 Task: Create a private GitHub repository named 'Personal Portfolio'.
Action: Mouse moved to (56, 196)
Screenshot: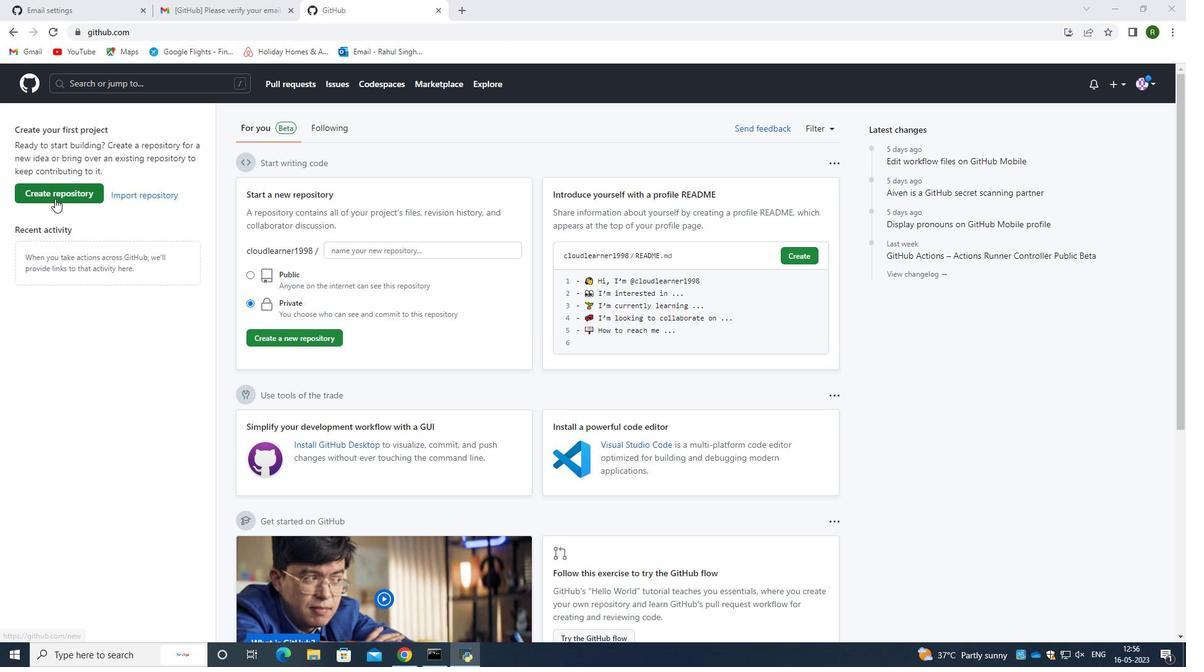 
Action: Mouse pressed left at (56, 196)
Screenshot: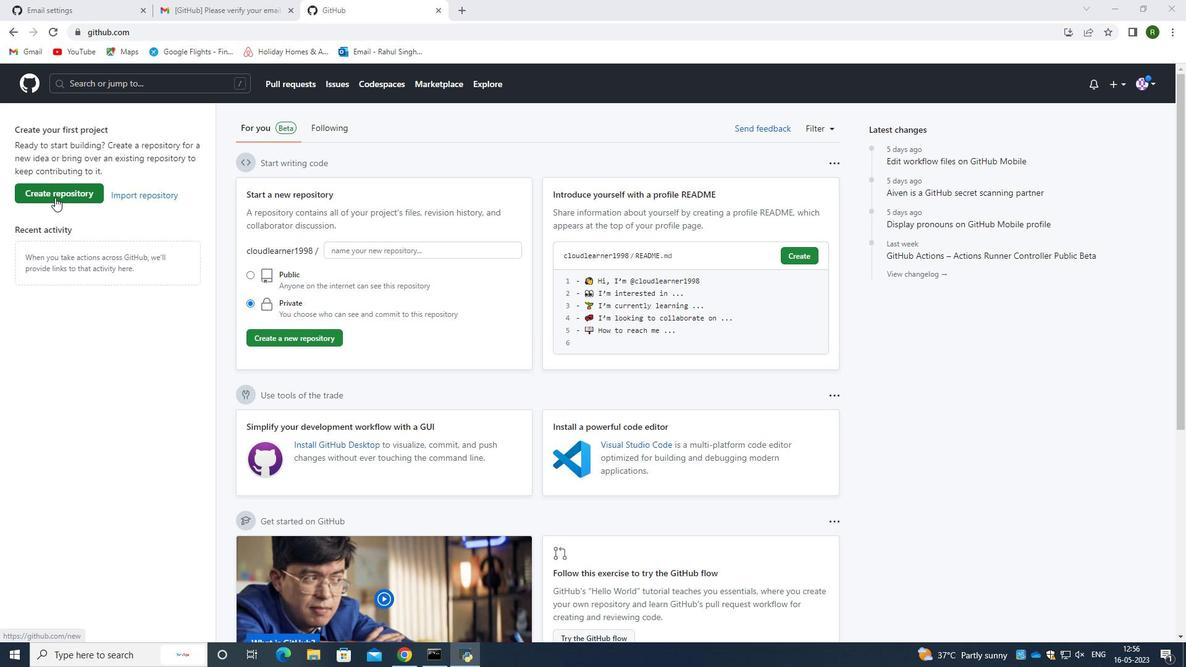 
Action: Mouse moved to (516, 213)
Screenshot: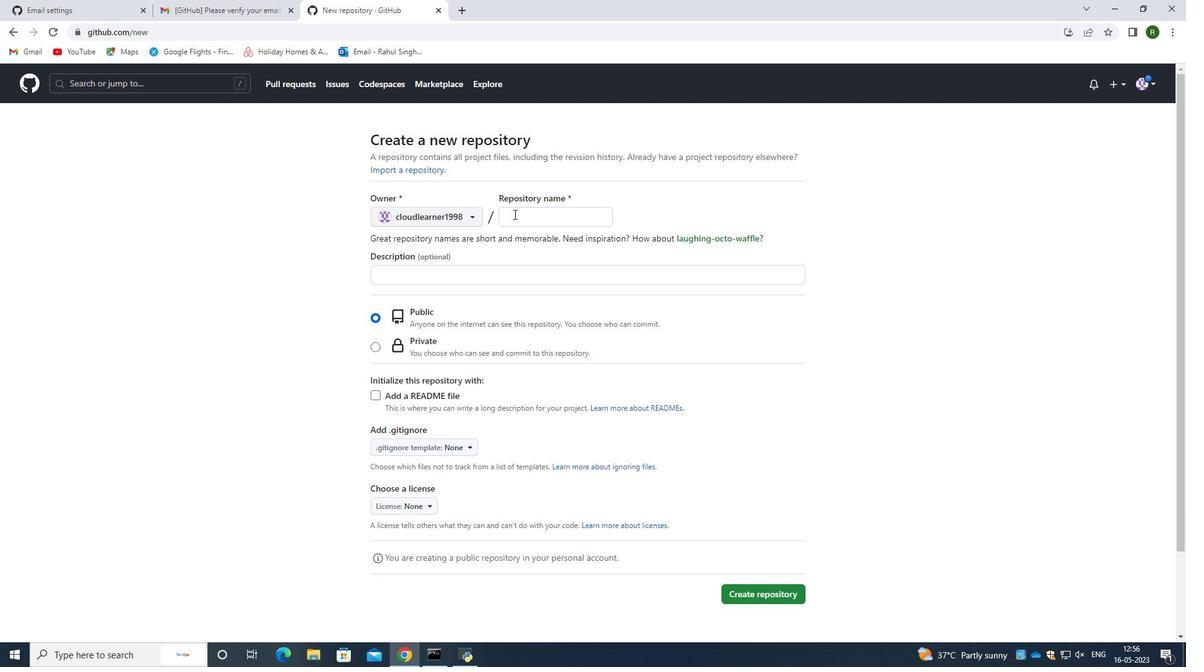 
Action: Mouse pressed left at (516, 213)
Screenshot: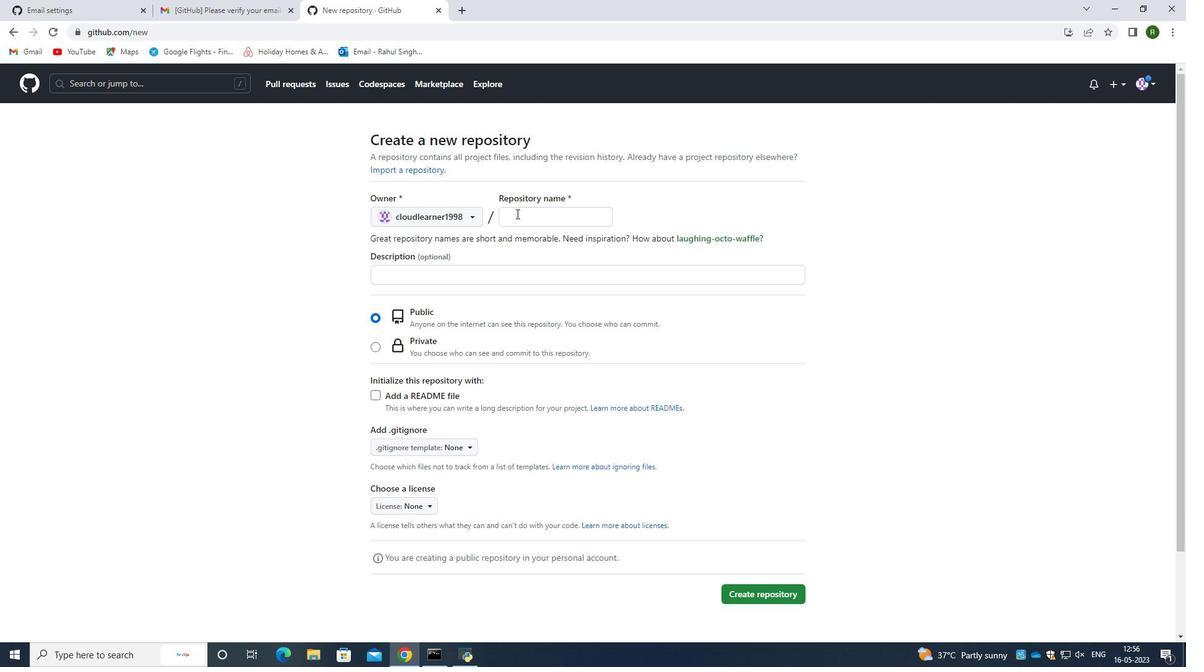
Action: Key pressed <Key.caps_lock>P<Key.caps_lock>ersonal<Key.space><Key.caps_lock>P<Key.caps_lock>ortfolio
Screenshot: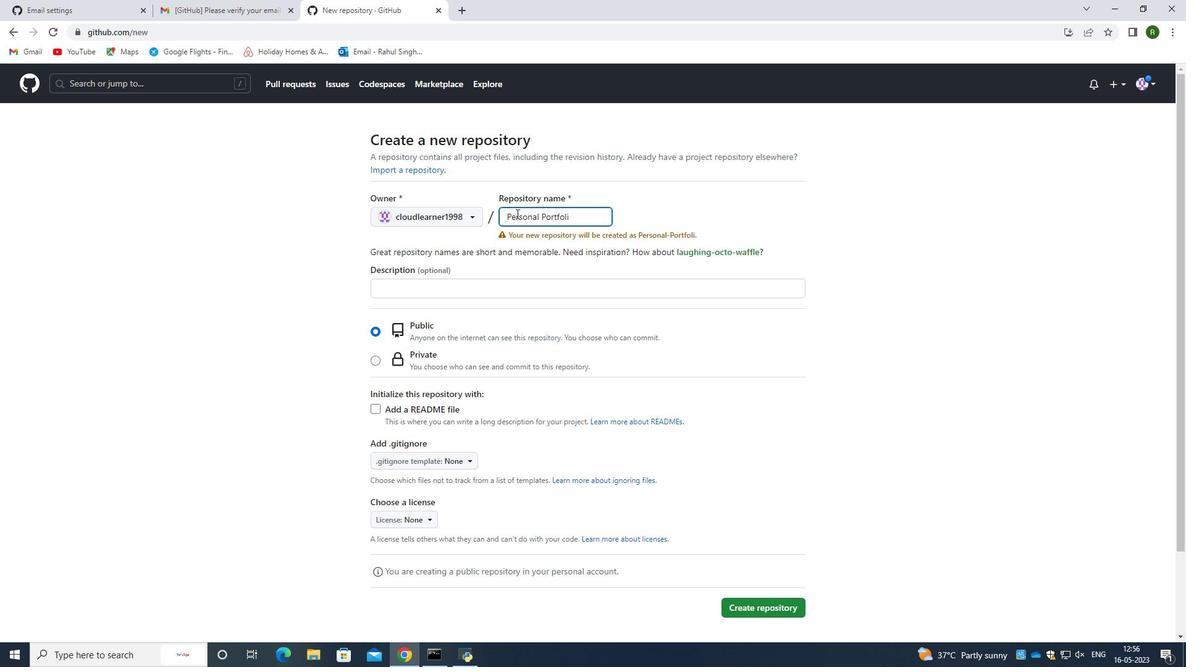 
Action: Mouse moved to (468, 351)
Screenshot: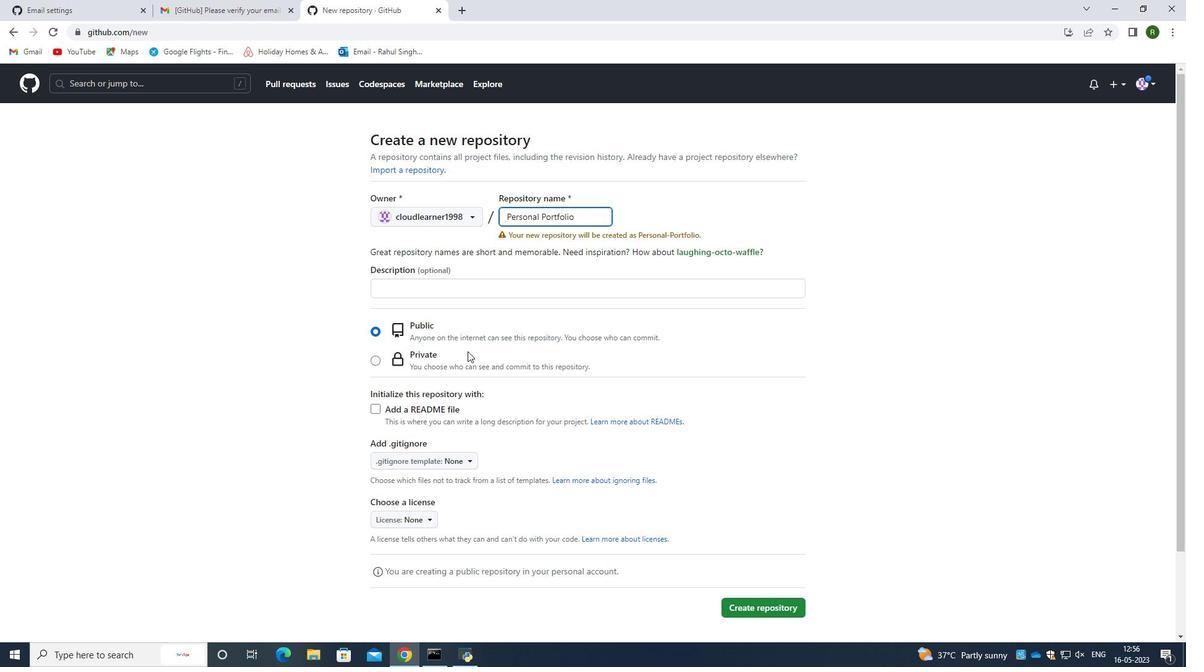 
Action: Mouse scrolled (468, 351) with delta (0, 0)
Screenshot: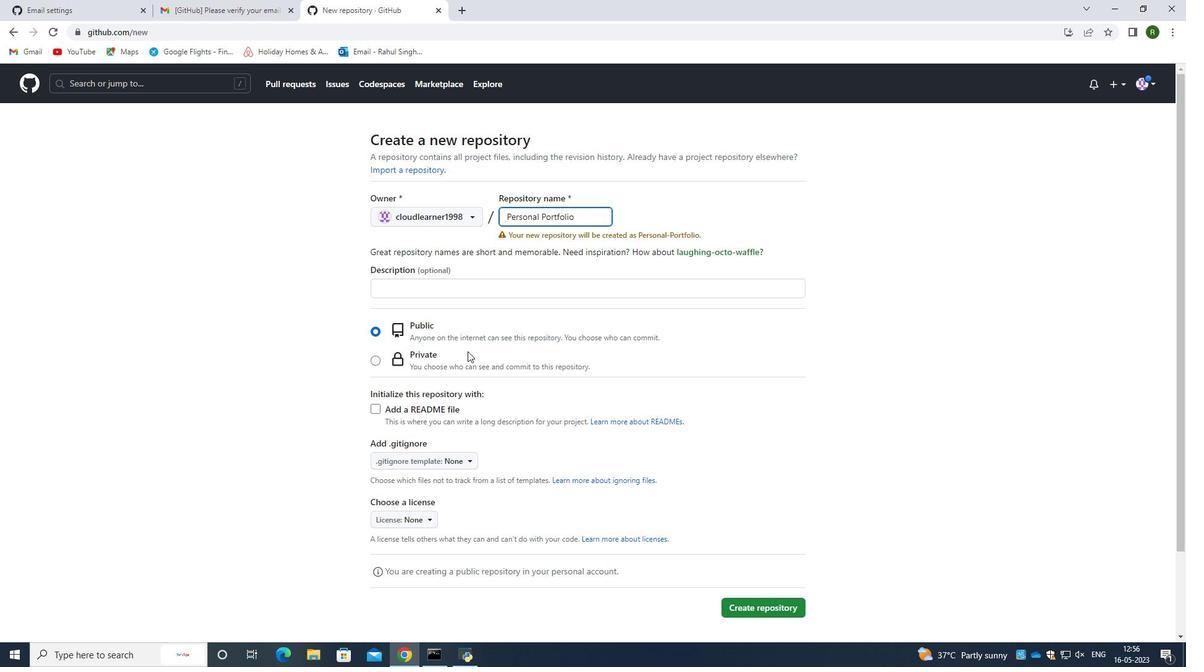 
Action: Mouse moved to (496, 293)
Screenshot: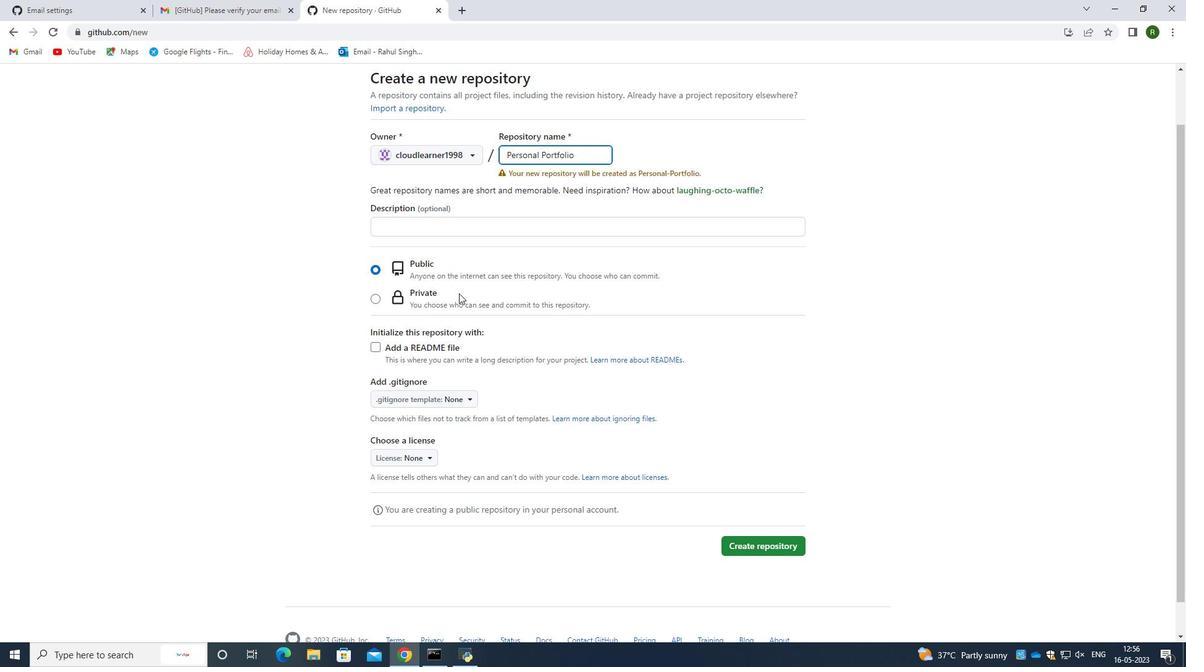 
Action: Mouse scrolled (496, 294) with delta (0, 0)
Screenshot: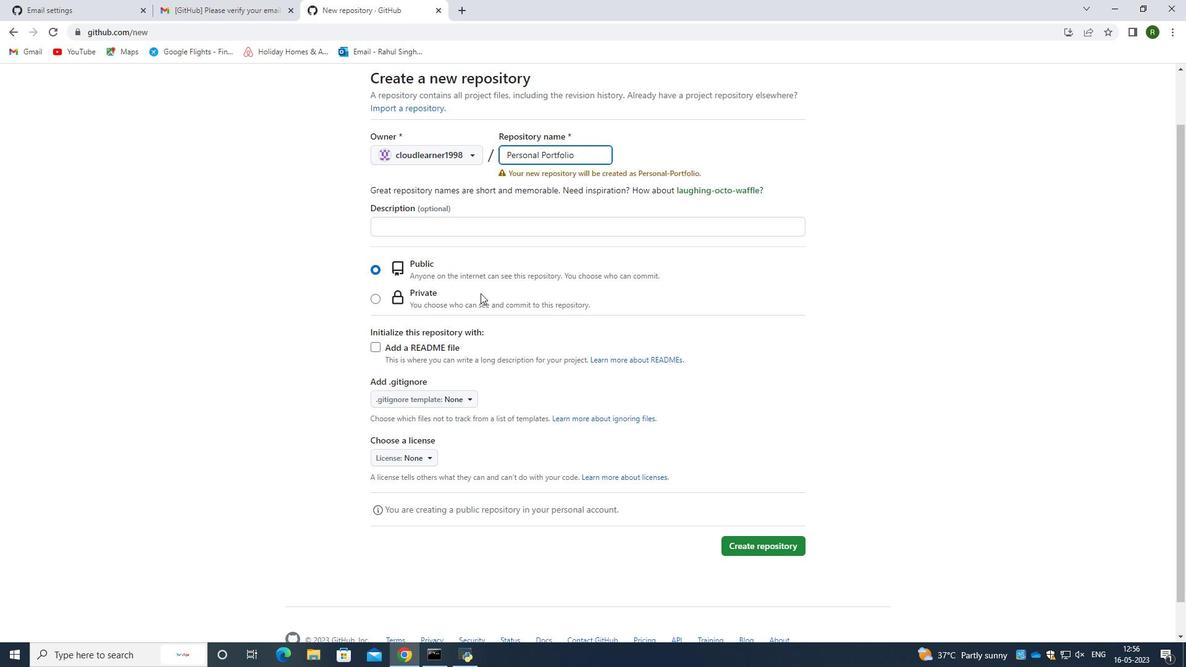 
Action: Mouse moved to (373, 359)
Screenshot: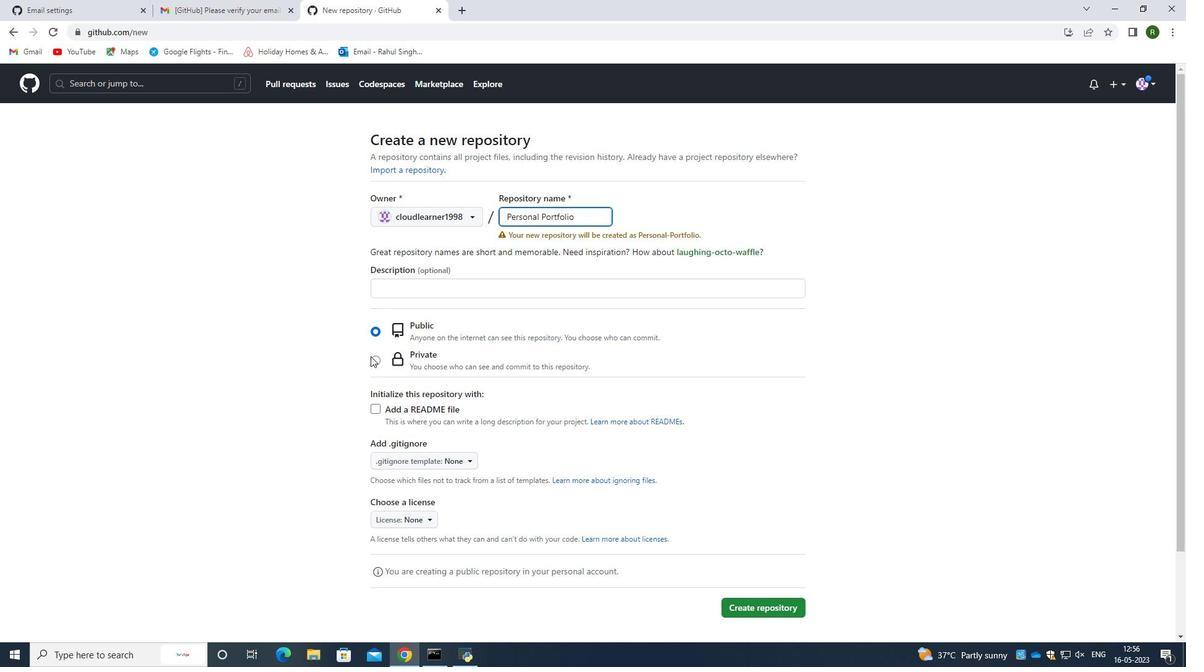 
Action: Mouse pressed left at (373, 359)
Screenshot: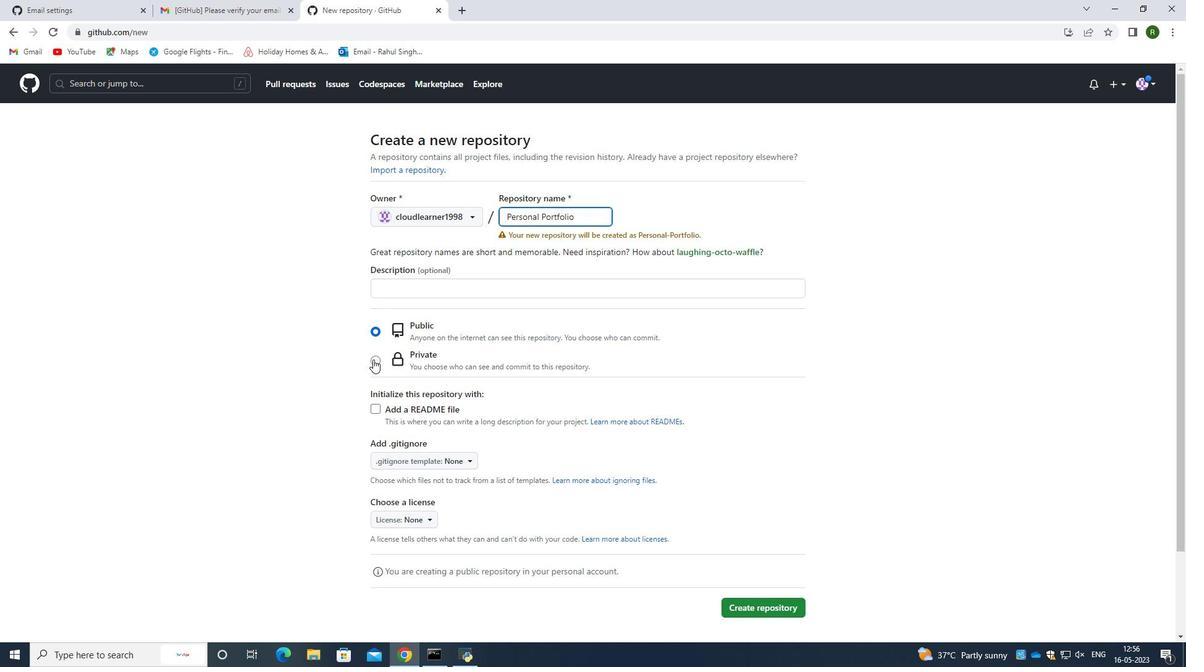 
Action: Mouse moved to (582, 334)
Screenshot: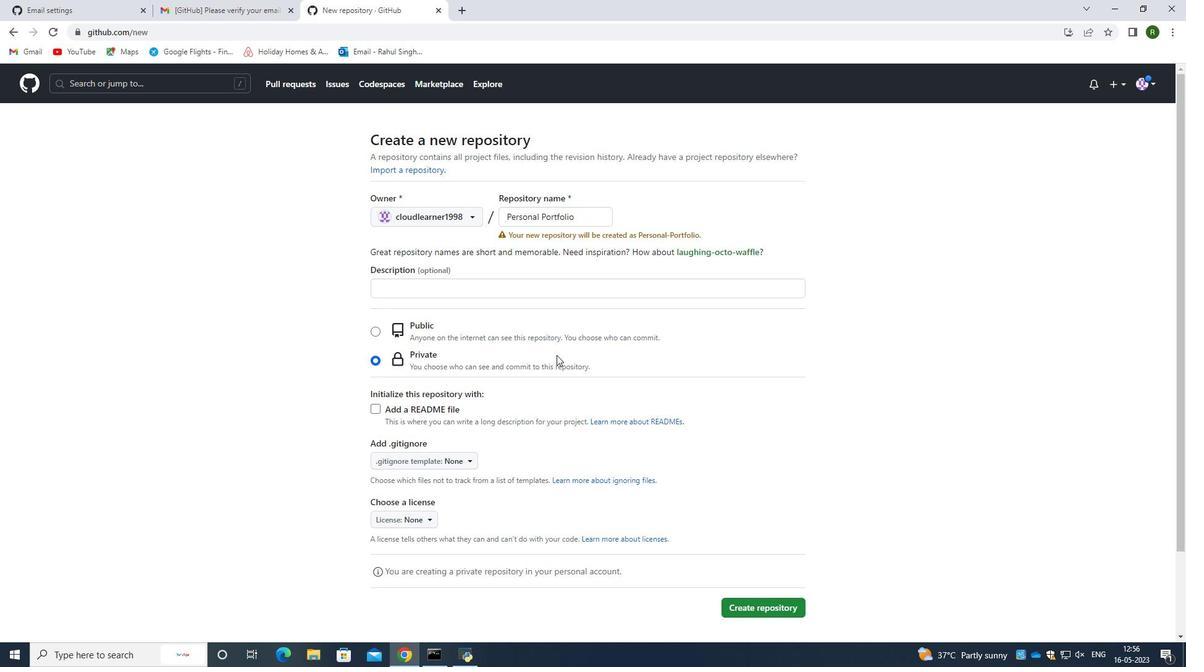 
Action: Mouse scrolled (582, 333) with delta (0, 0)
Screenshot: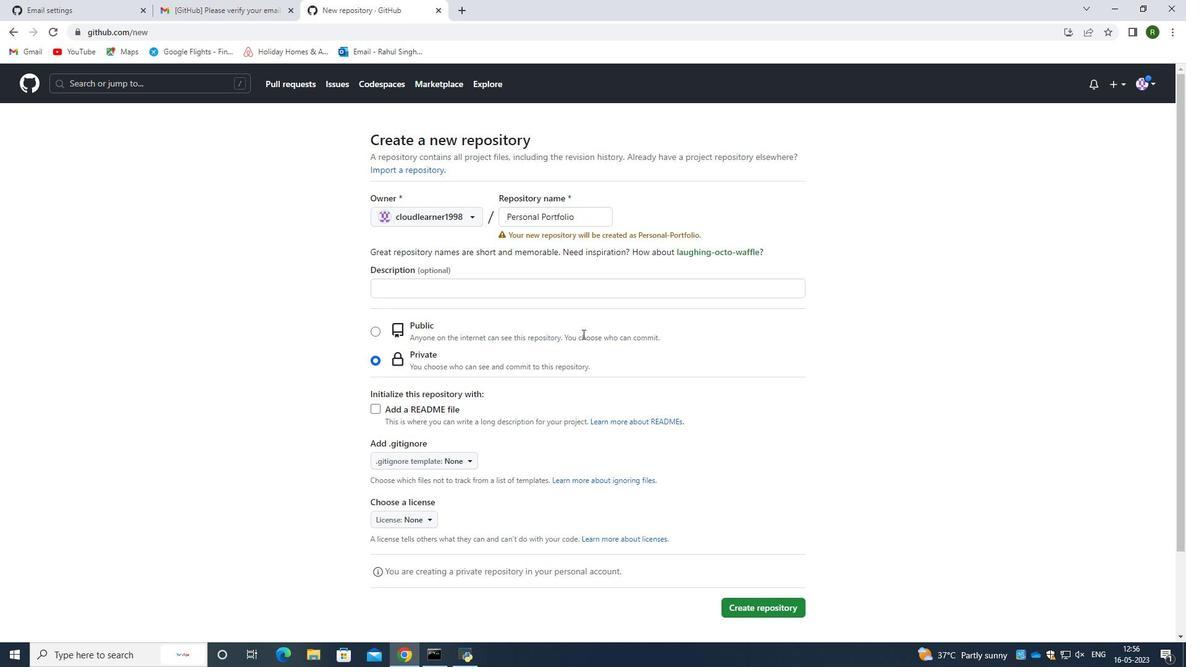 
Action: Mouse moved to (450, 396)
Screenshot: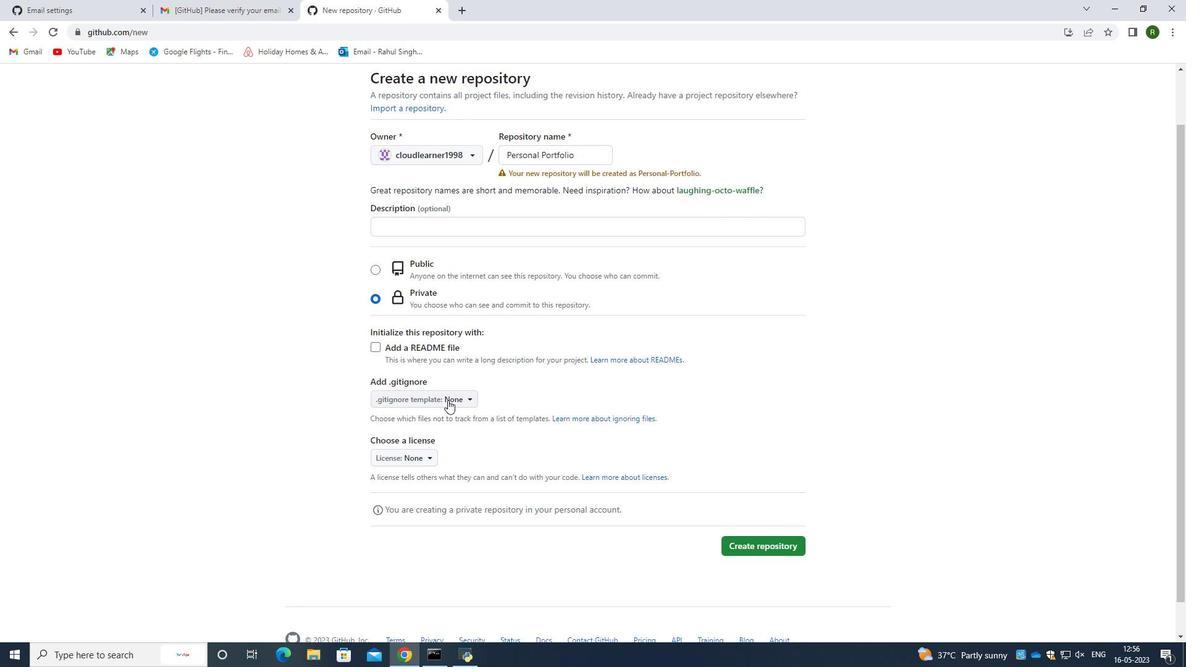 
Action: Mouse pressed left at (450, 396)
Screenshot: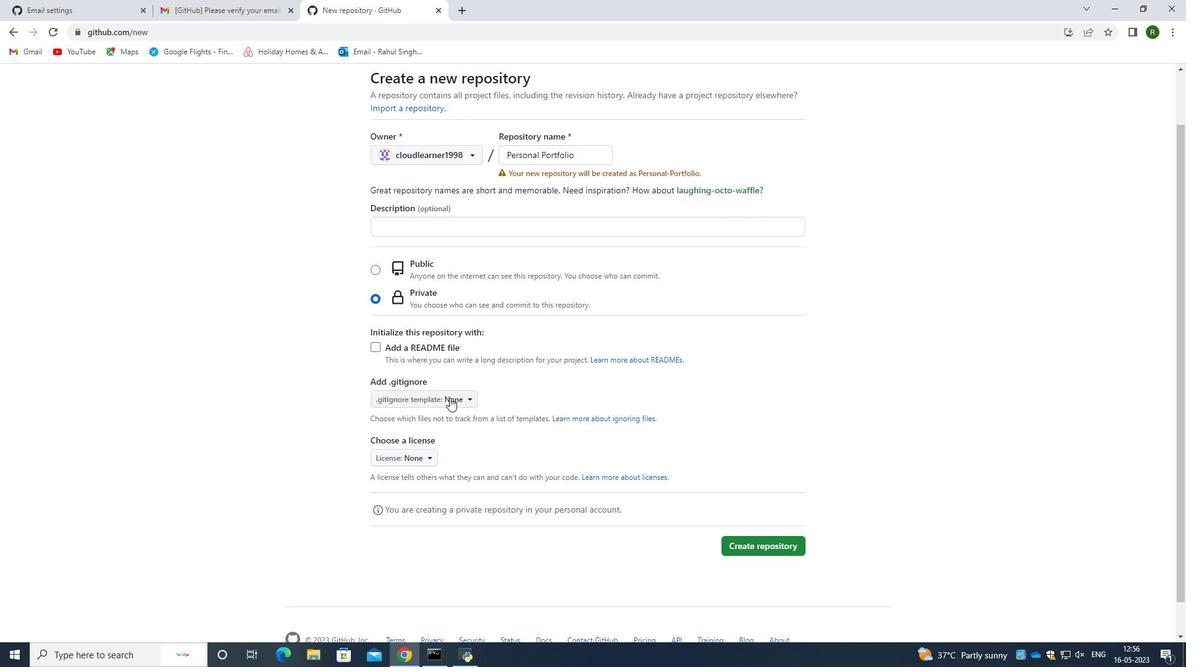 
Action: Mouse moved to (461, 403)
Screenshot: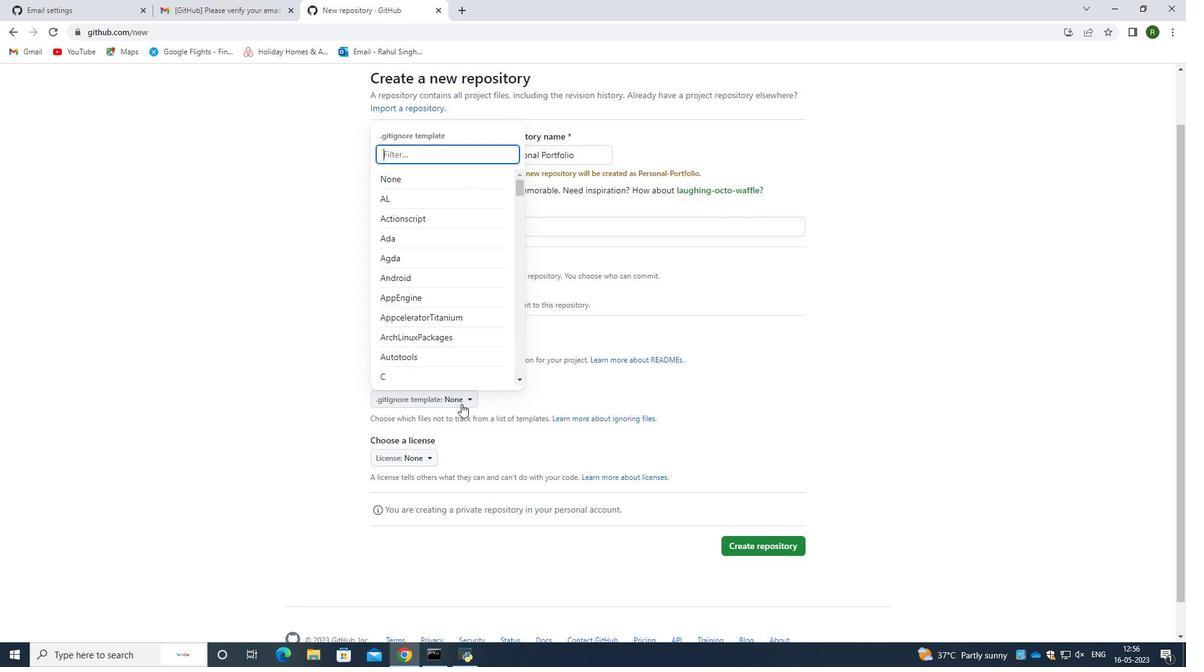 
Action: Mouse pressed left at (461, 403)
Screenshot: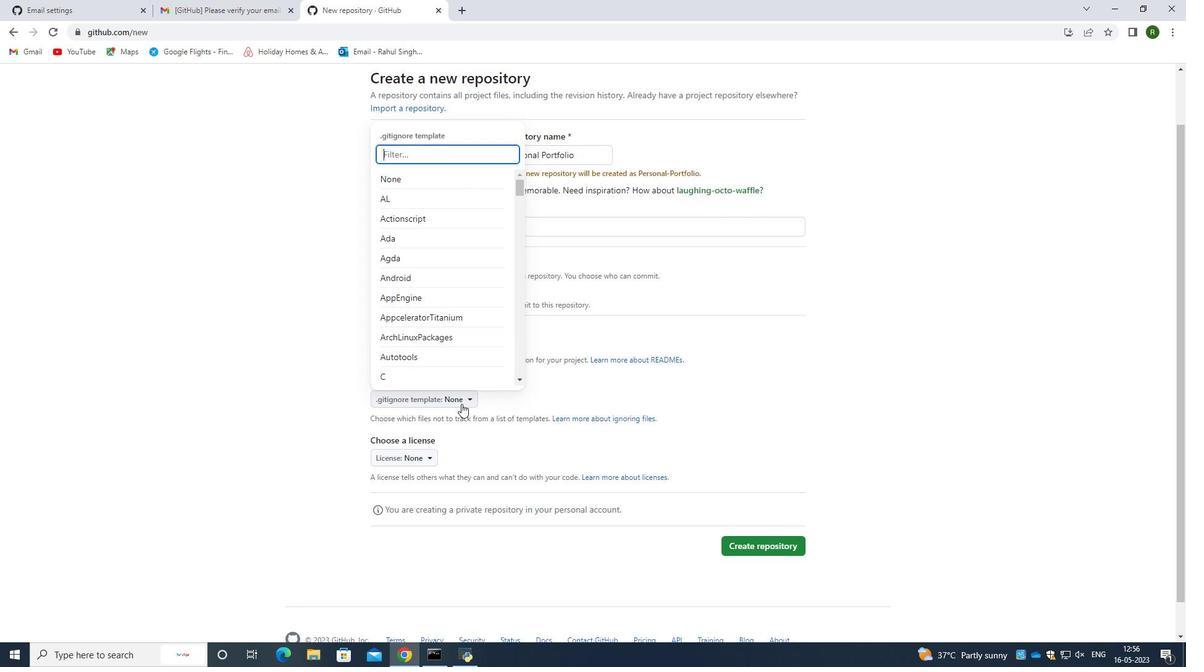 
Action: Mouse moved to (770, 543)
Screenshot: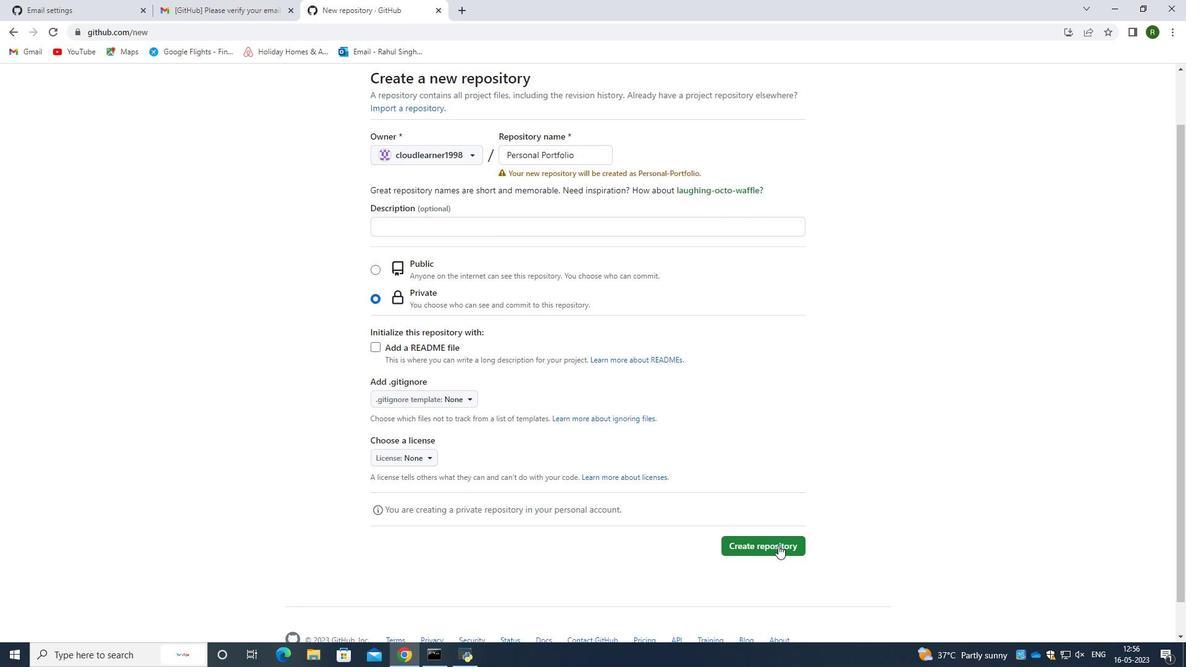 
Action: Mouse pressed left at (770, 543)
Screenshot: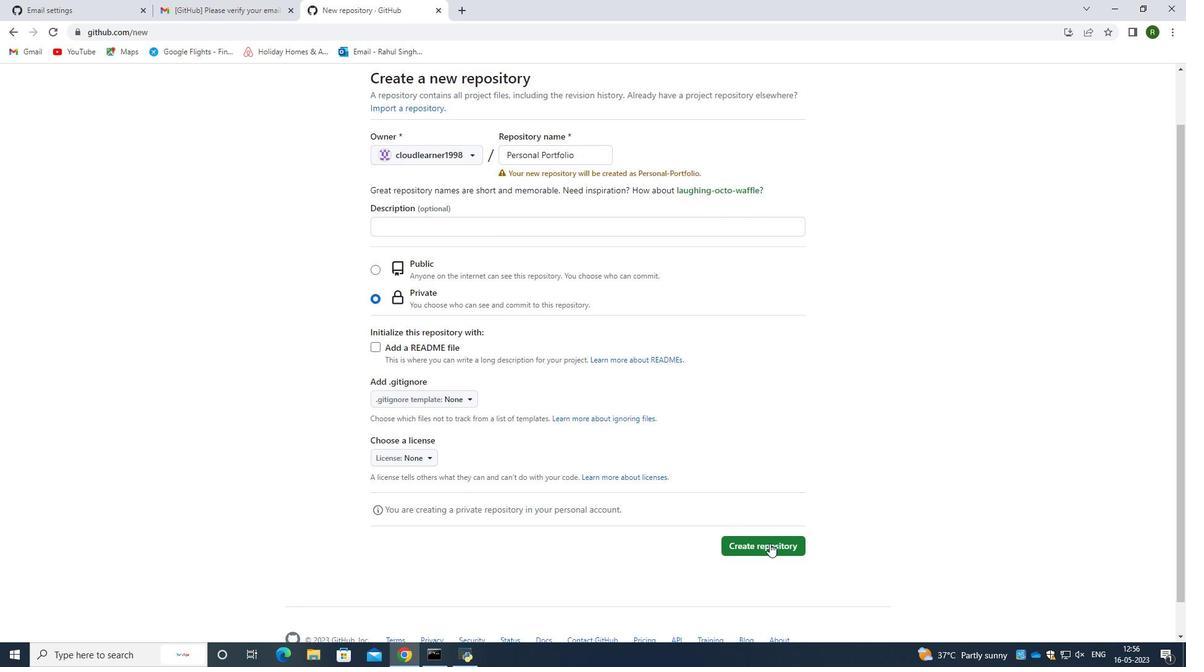 
Action: Mouse moved to (752, 392)
Screenshot: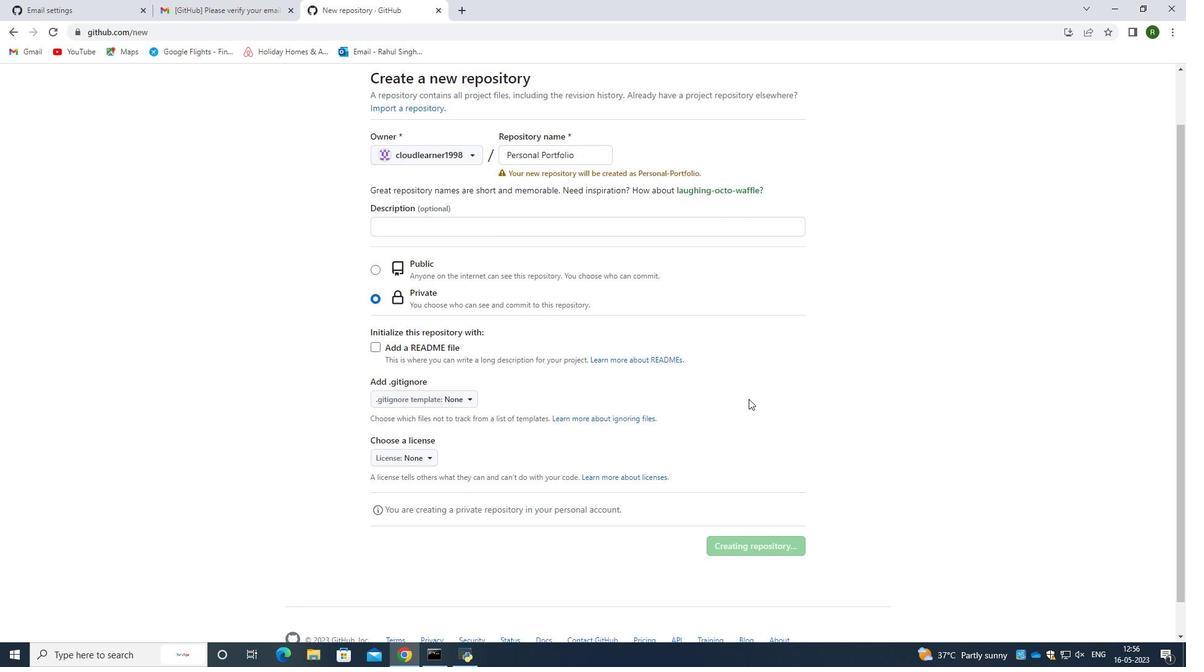 
Action: Mouse scrolled (752, 393) with delta (0, 0)
Screenshot: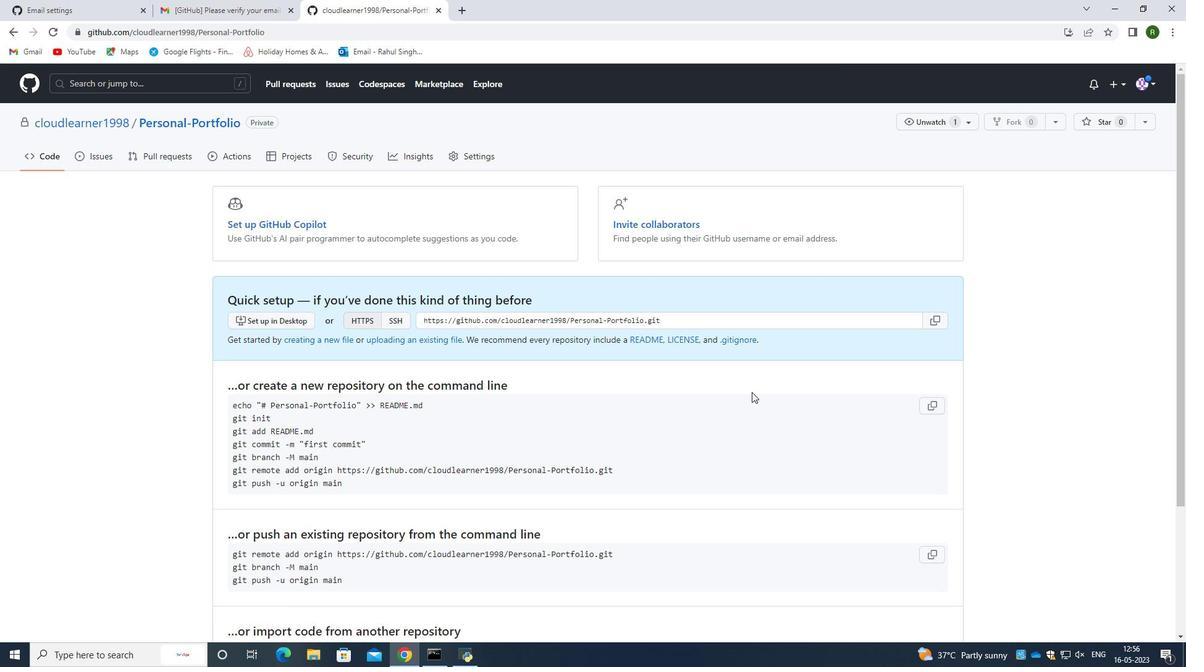 
Action: Mouse moved to (126, 174)
Screenshot: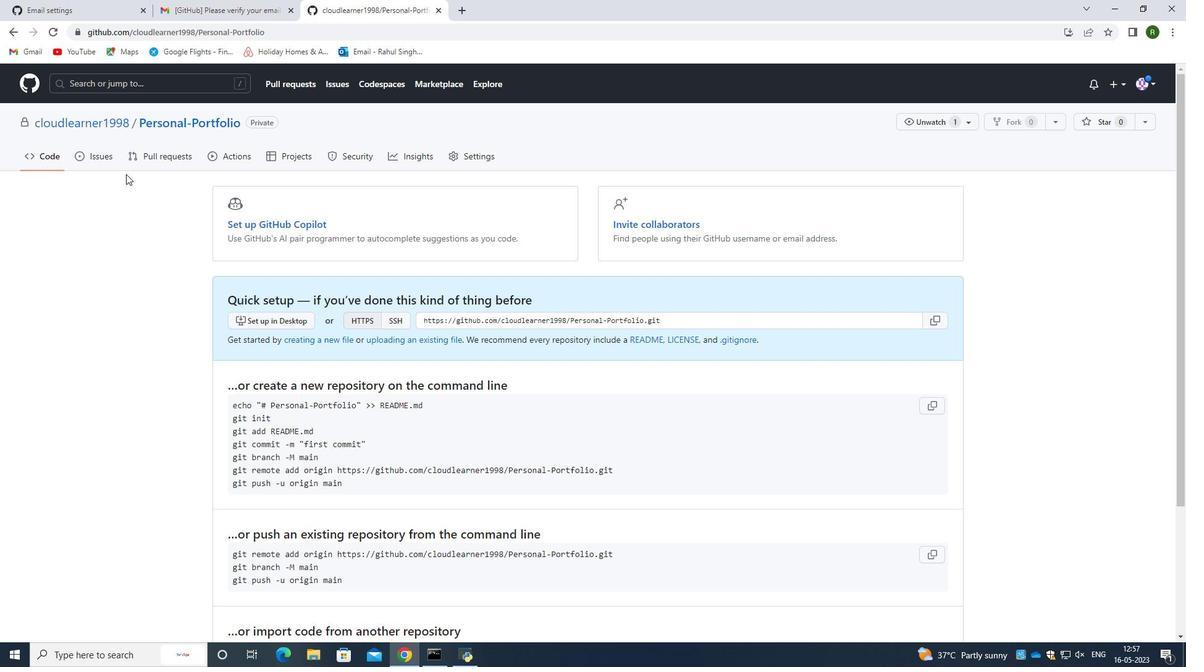
